 Task: Set the search for items where "any criteria are met" Under Find Vendor.
Action: Mouse moved to (99, 10)
Screenshot: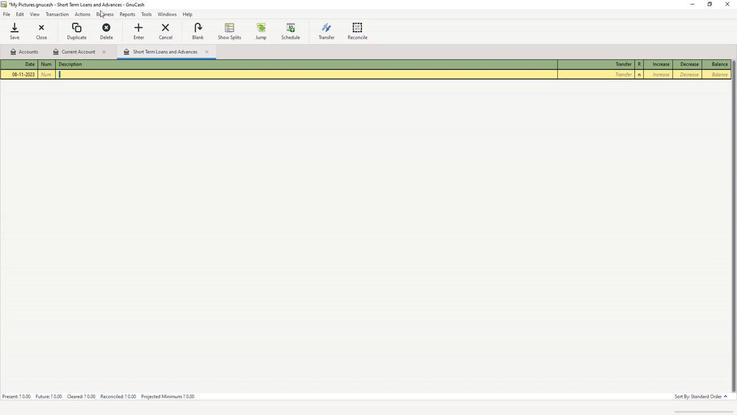 
Action: Mouse pressed left at (99, 10)
Screenshot: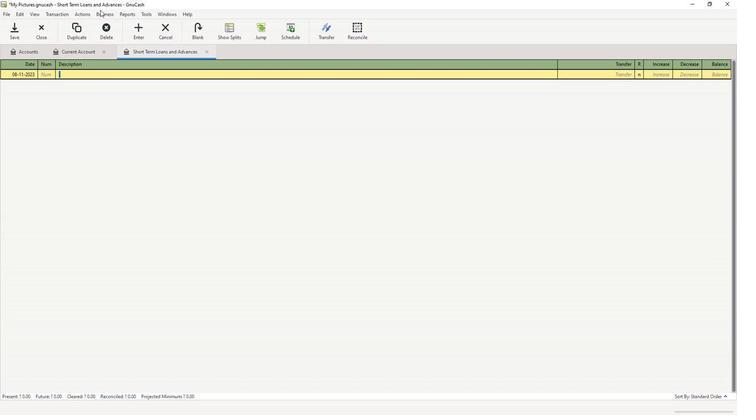 
Action: Mouse moved to (114, 31)
Screenshot: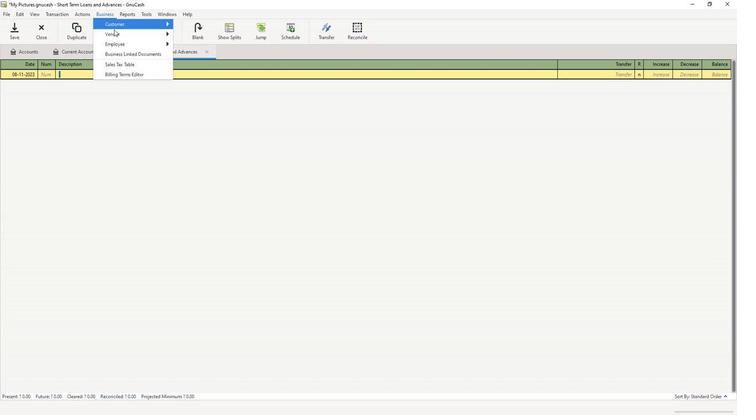 
Action: Mouse pressed left at (114, 31)
Screenshot: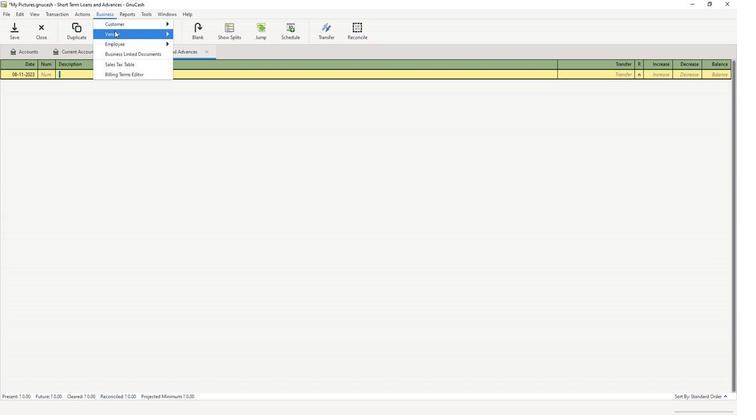 
Action: Mouse moved to (205, 56)
Screenshot: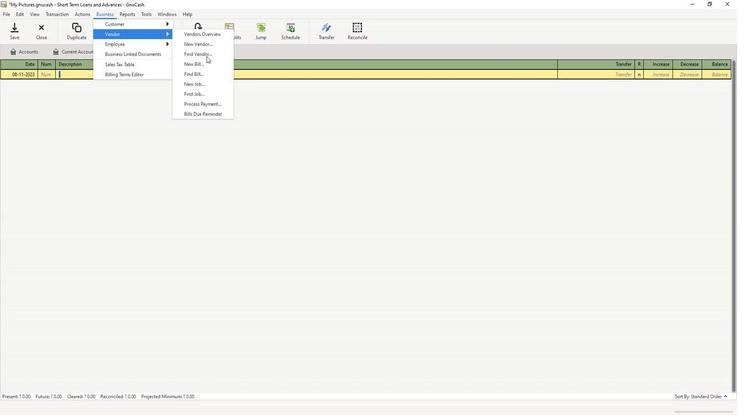 
Action: Mouse pressed left at (205, 56)
Screenshot: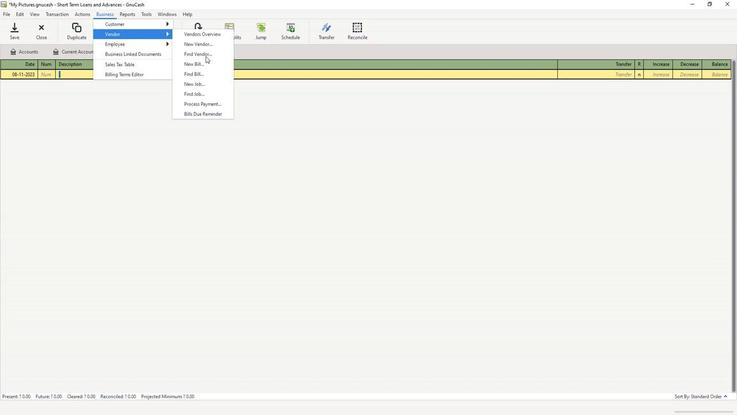 
Action: Mouse moved to (456, 174)
Screenshot: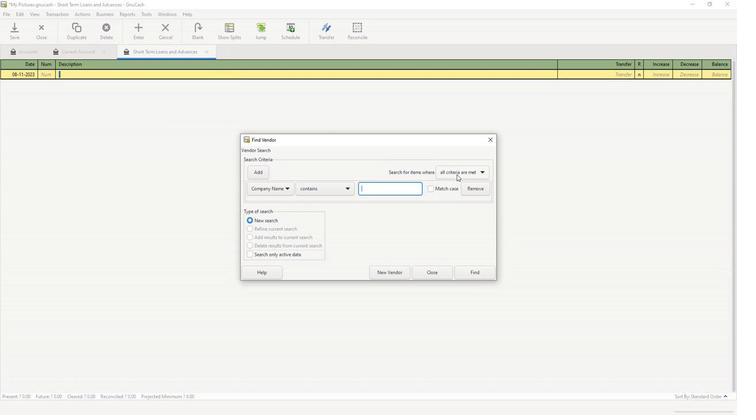 
Action: Mouse pressed left at (456, 174)
Screenshot: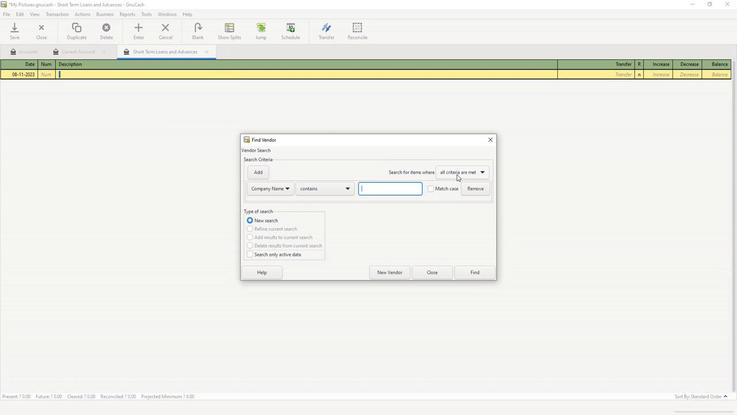 
Action: Mouse moved to (462, 182)
Screenshot: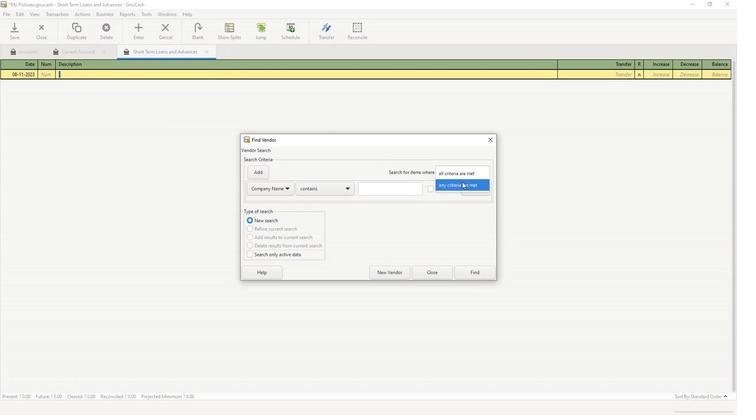
Action: Mouse pressed left at (462, 182)
Screenshot: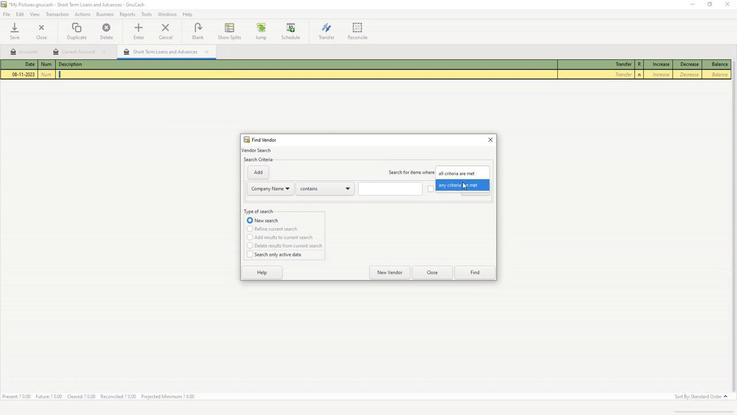 
Action: Mouse moved to (386, 186)
Screenshot: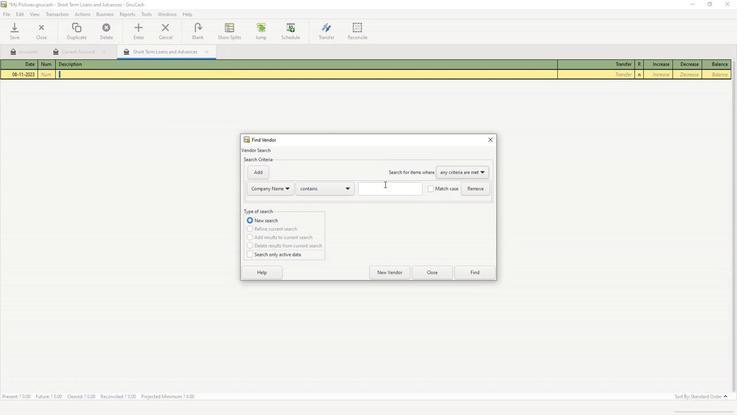 
Action: Mouse pressed left at (386, 186)
Screenshot: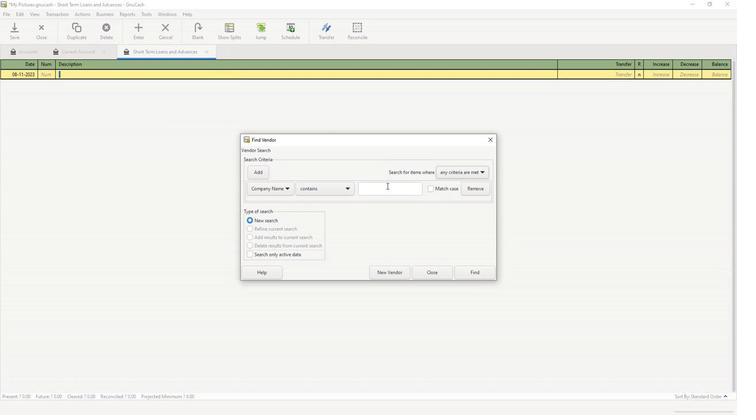 
Action: Key pressed softage
Screenshot: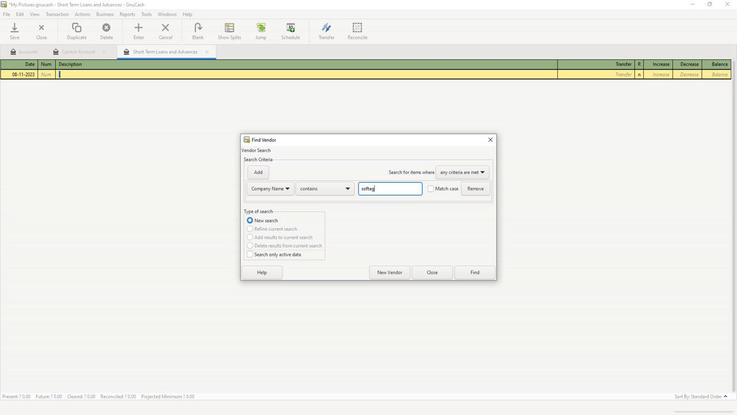 
Action: Mouse moved to (476, 270)
Screenshot: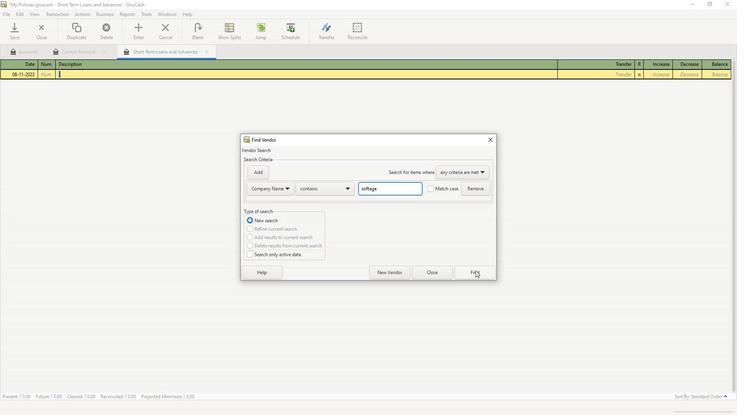 
Action: Mouse pressed left at (476, 270)
Screenshot: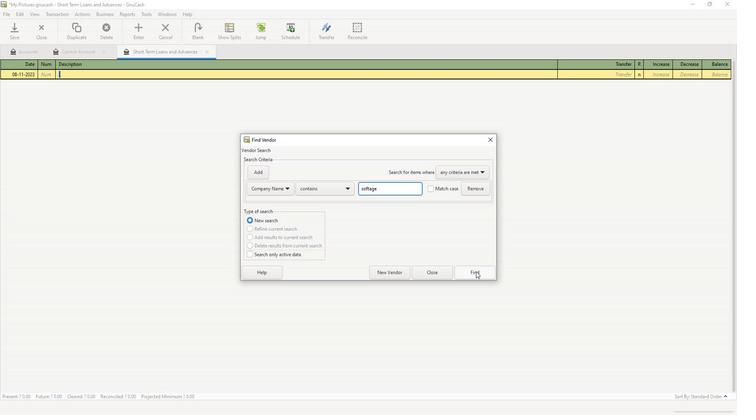 
Action: Mouse moved to (480, 276)
Screenshot: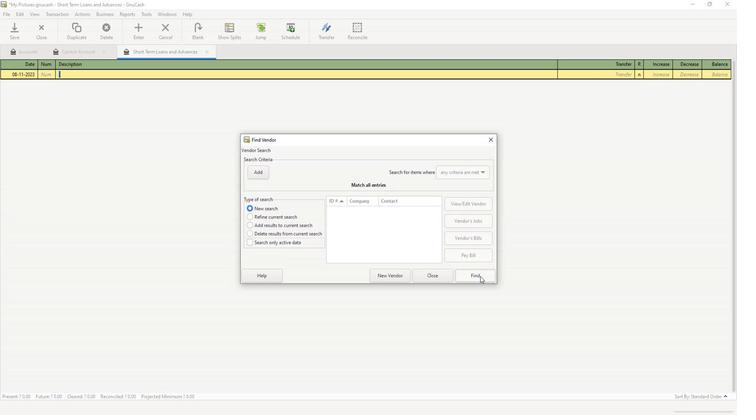 
Action: Mouse pressed left at (480, 276)
Screenshot: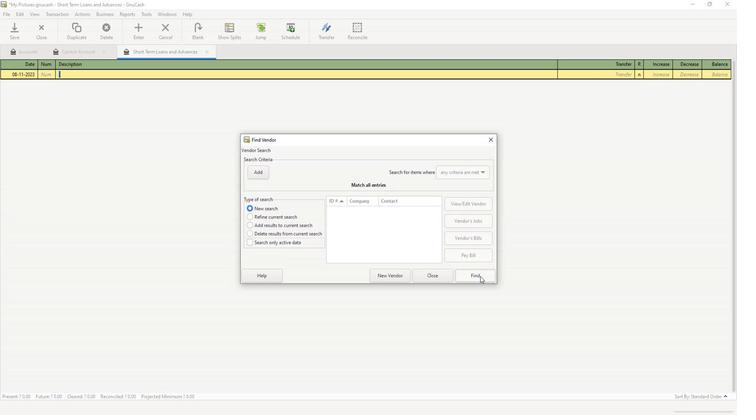 
